 Task: Check the sale-to-list ratio of 1 half bathroom in the last 1 year.
Action: Mouse moved to (929, 229)
Screenshot: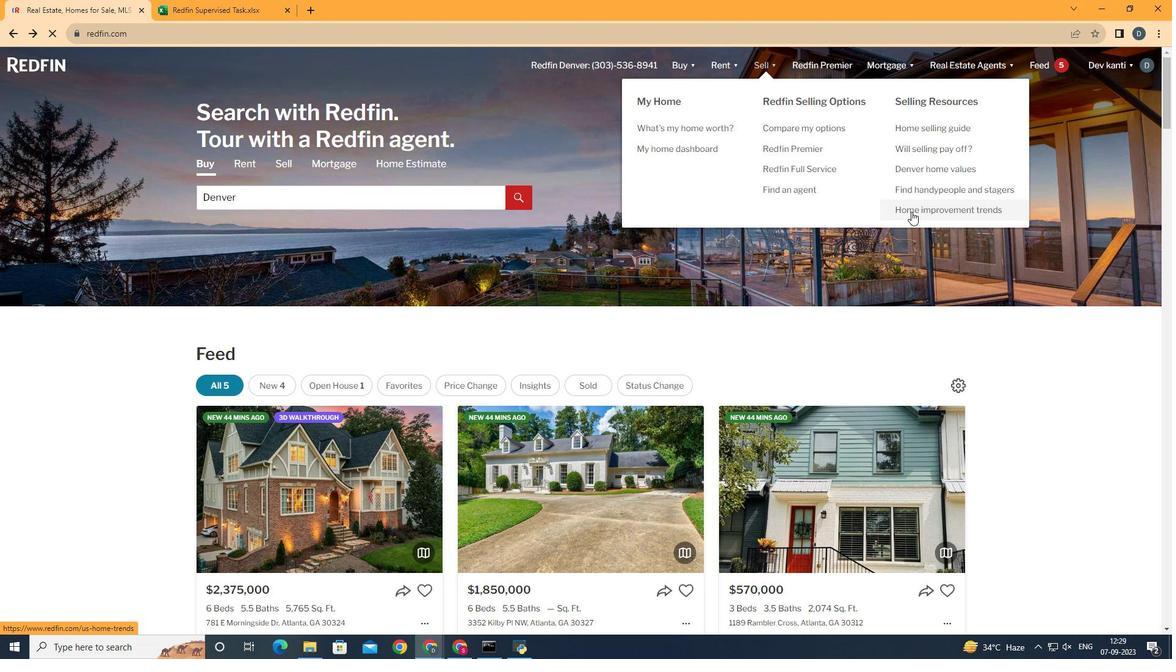 
Action: Mouse pressed left at (929, 229)
Screenshot: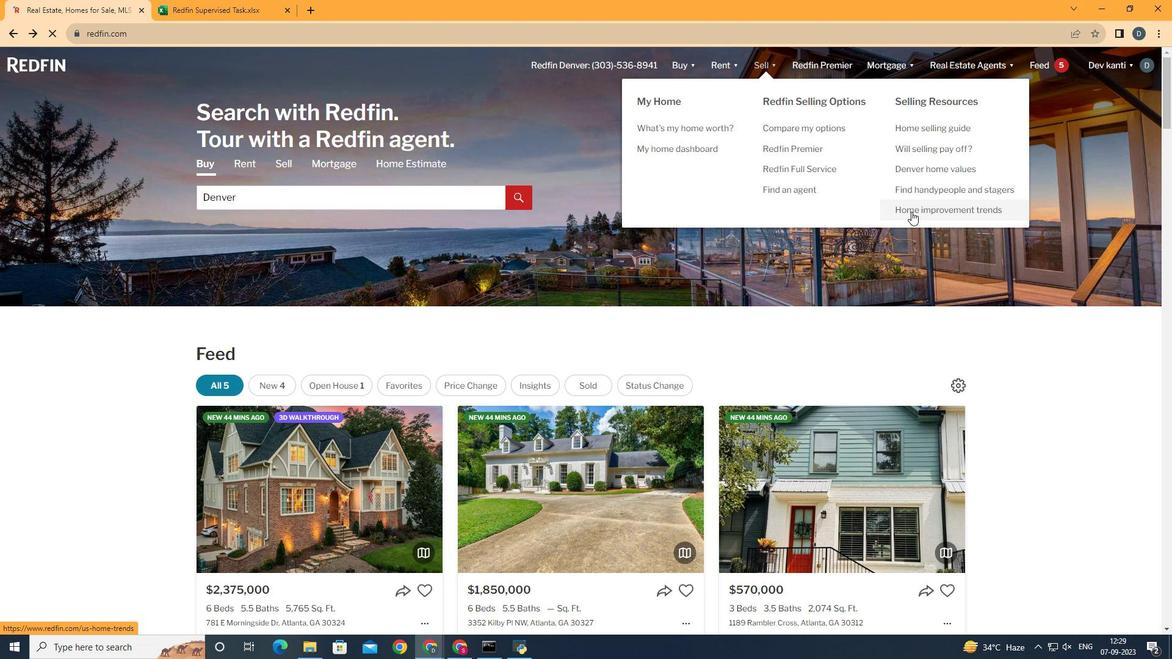 
Action: Mouse moved to (313, 255)
Screenshot: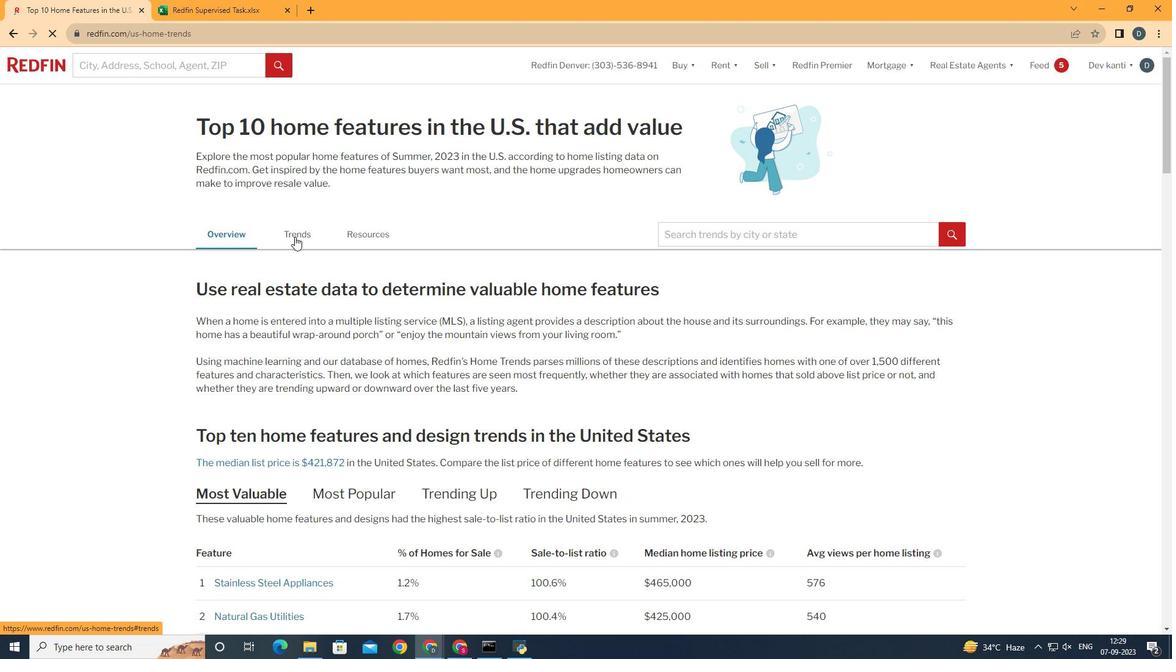 
Action: Mouse pressed left at (313, 255)
Screenshot: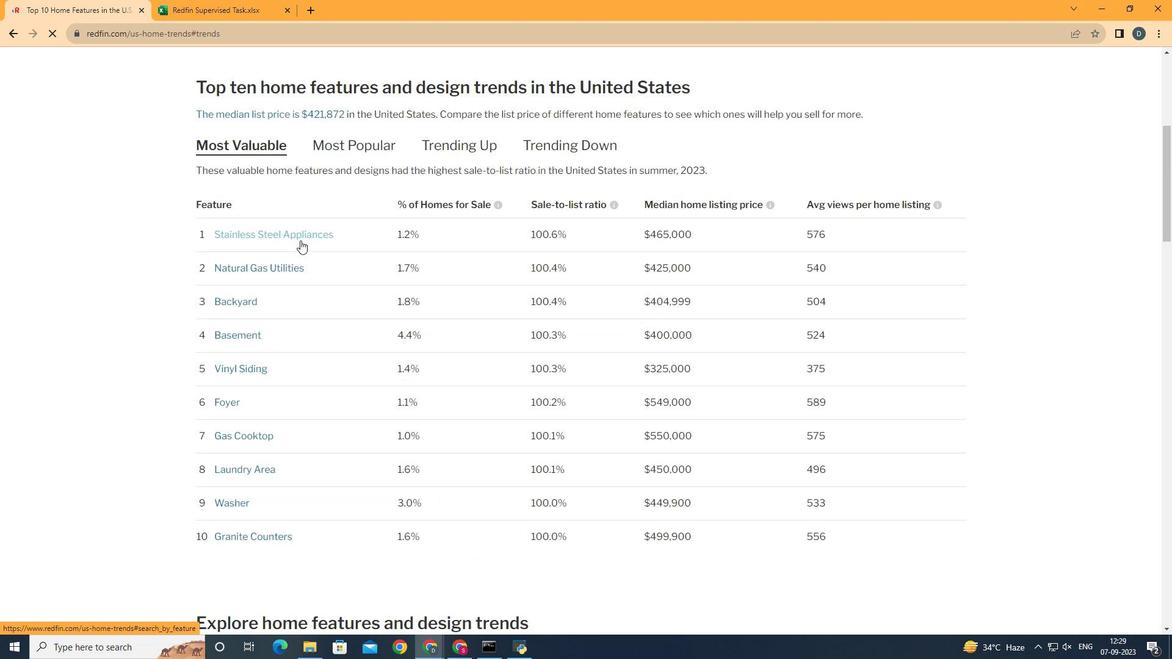 
Action: Mouse moved to (633, 345)
Screenshot: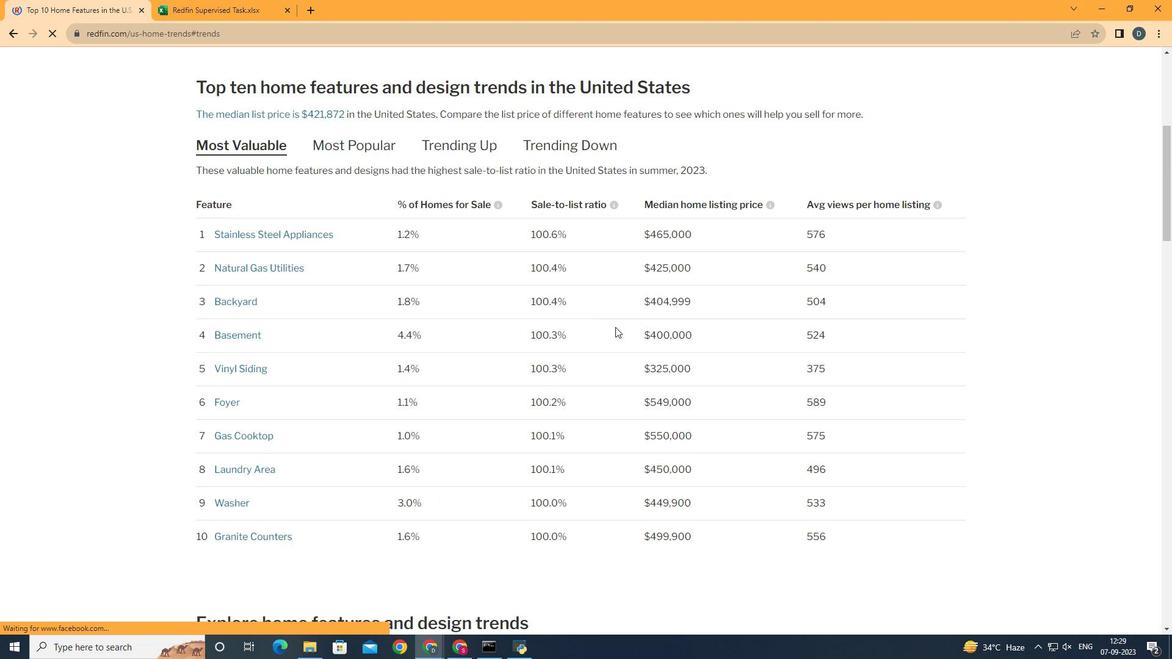 
Action: Mouse scrolled (633, 344) with delta (0, 0)
Screenshot: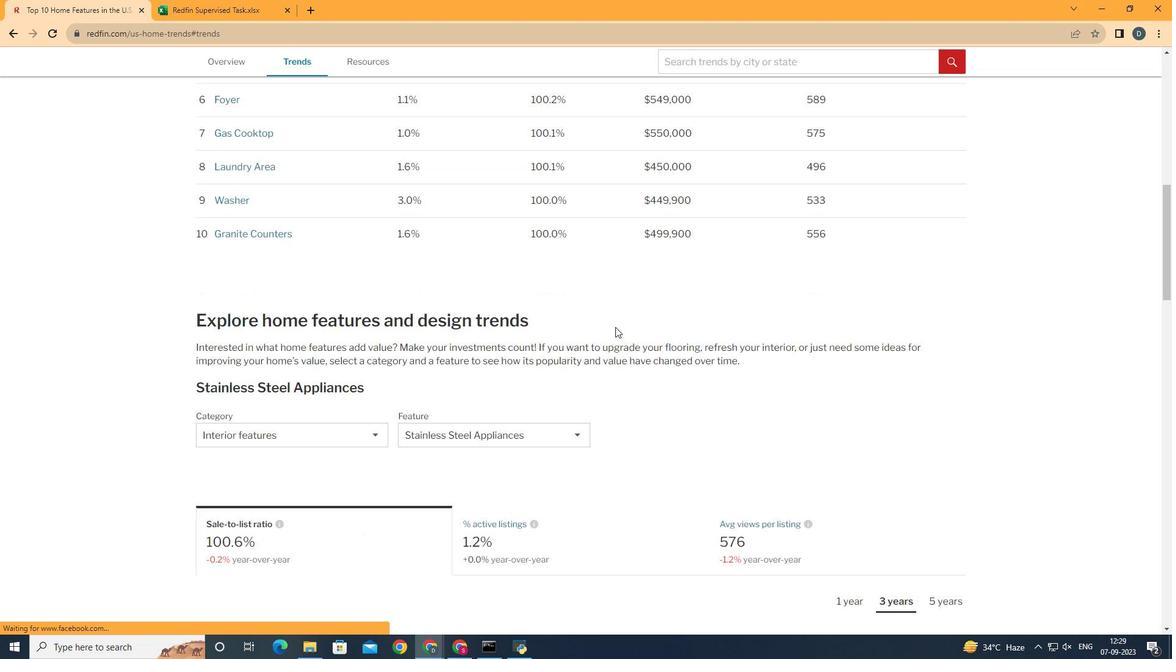 
Action: Mouse scrolled (633, 344) with delta (0, 0)
Screenshot: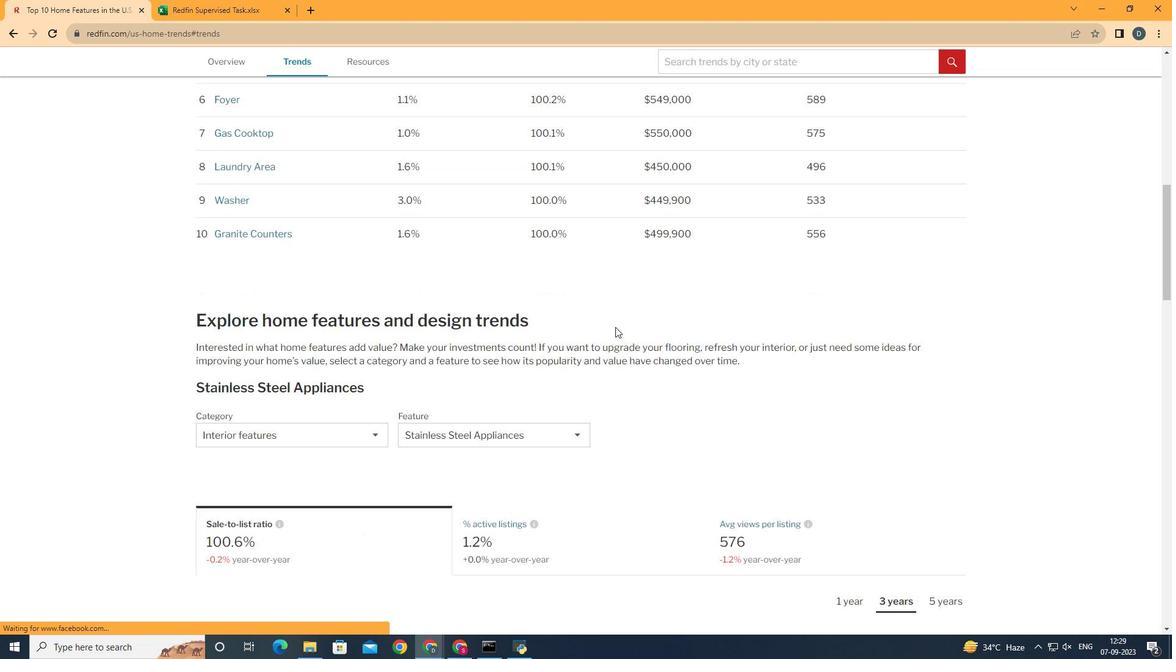 
Action: Mouse scrolled (633, 344) with delta (0, 0)
Screenshot: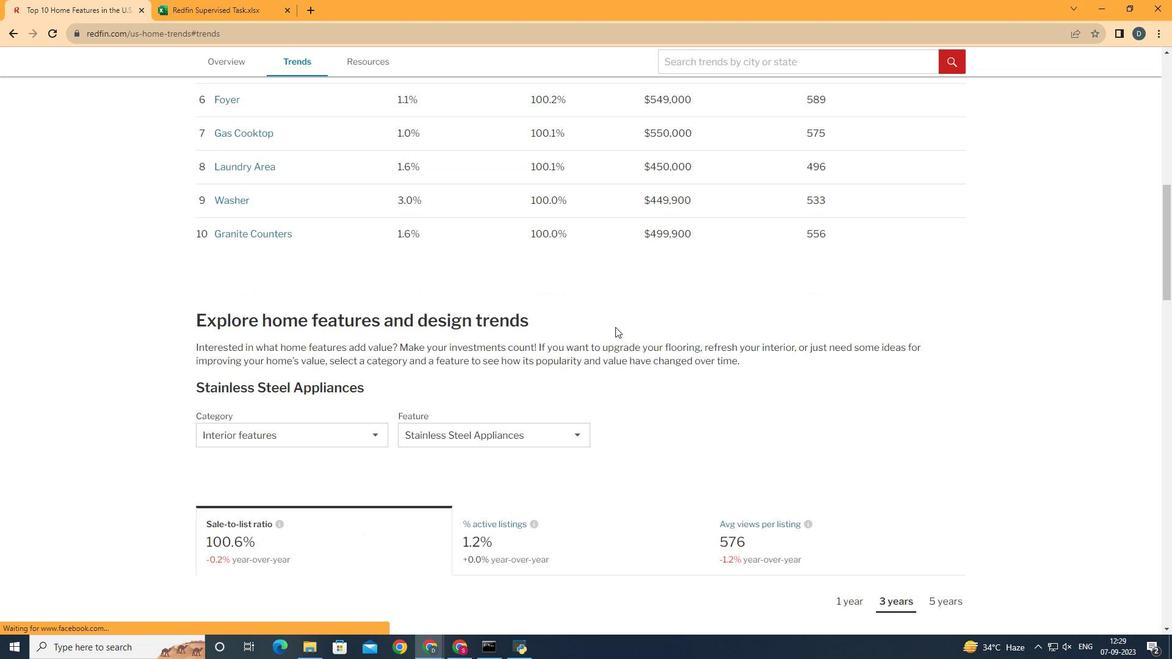 
Action: Mouse scrolled (633, 344) with delta (0, 0)
Screenshot: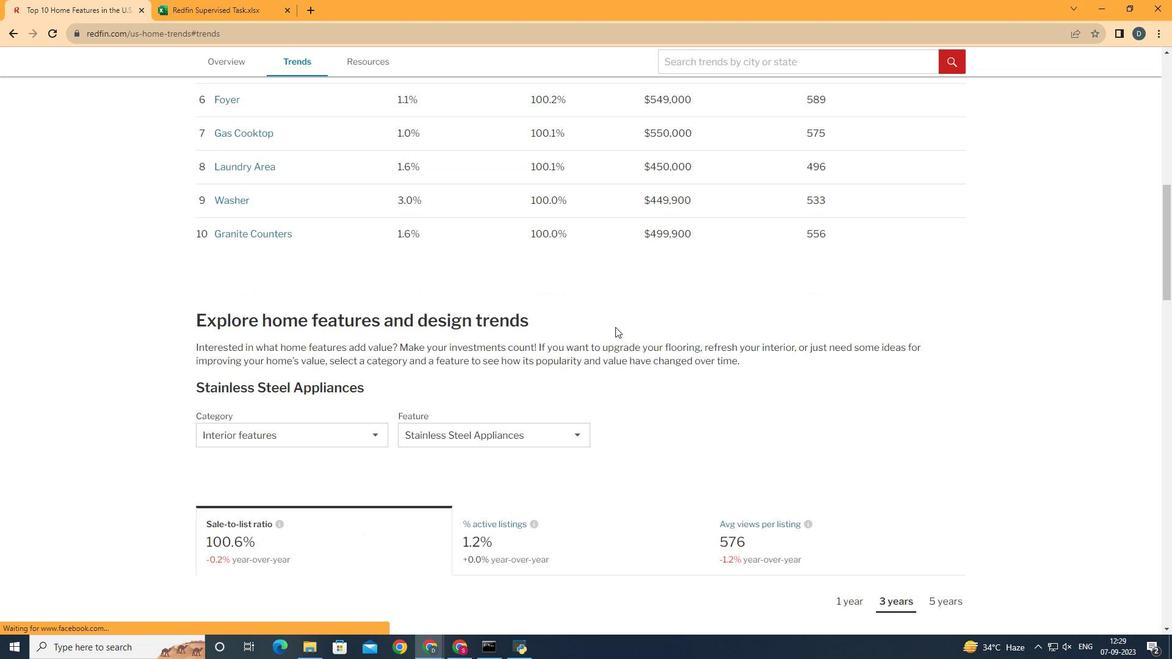 
Action: Mouse scrolled (633, 344) with delta (0, 0)
Screenshot: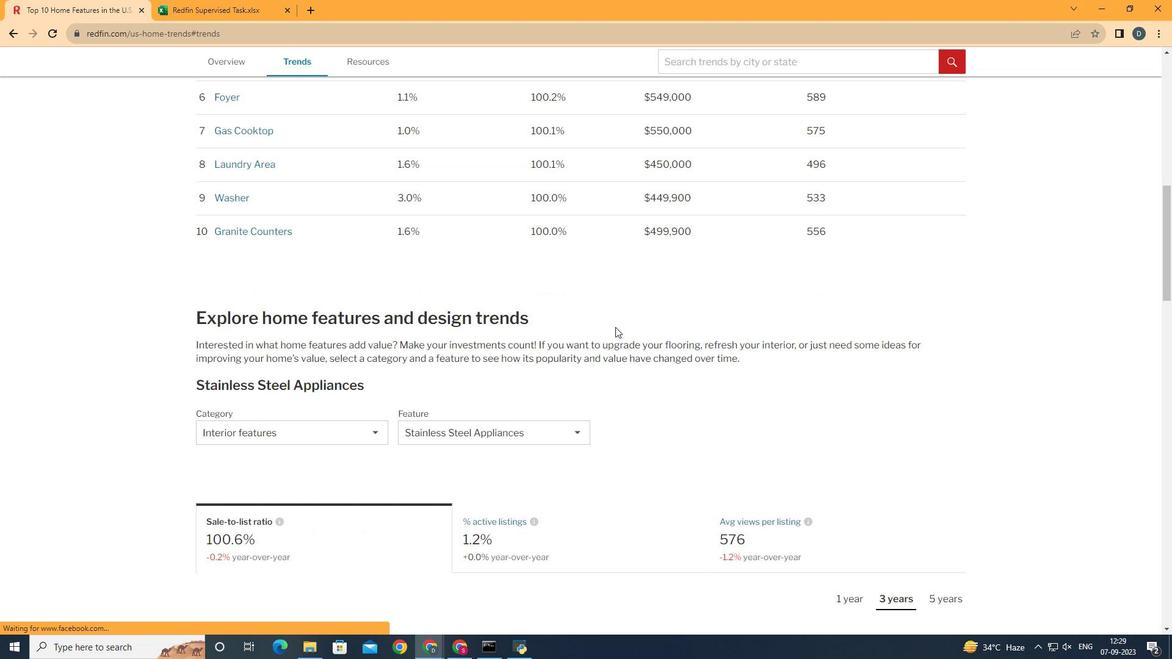 
Action: Mouse scrolled (633, 344) with delta (0, 0)
Screenshot: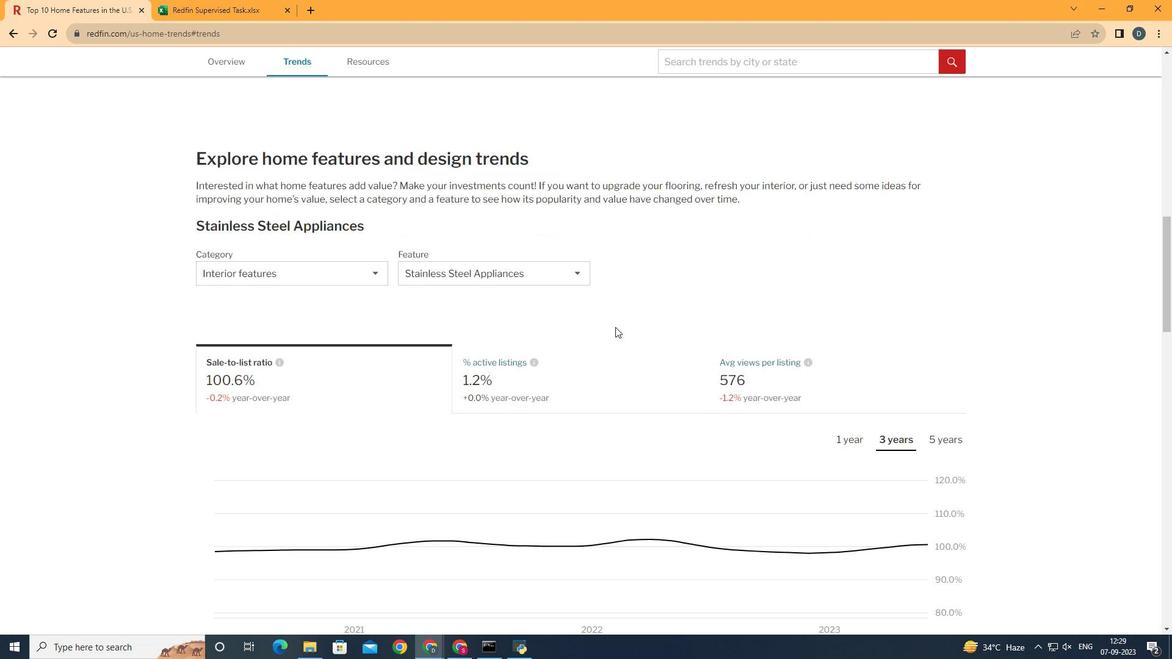 
Action: Mouse scrolled (633, 344) with delta (0, 0)
Screenshot: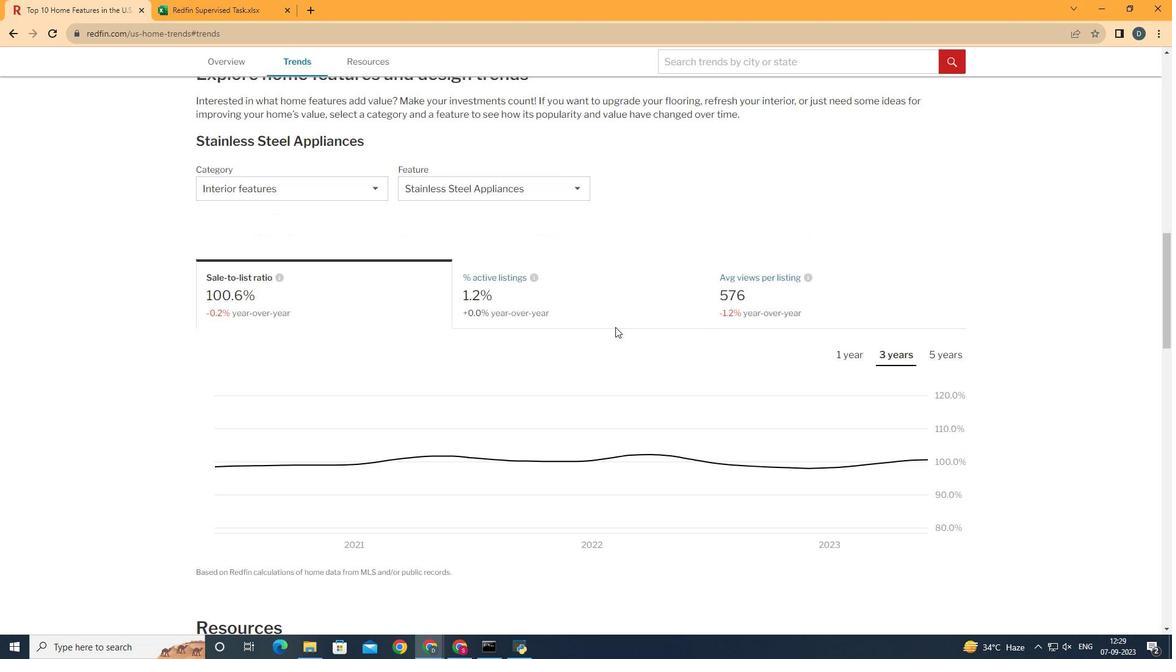 
Action: Mouse scrolled (633, 344) with delta (0, 0)
Screenshot: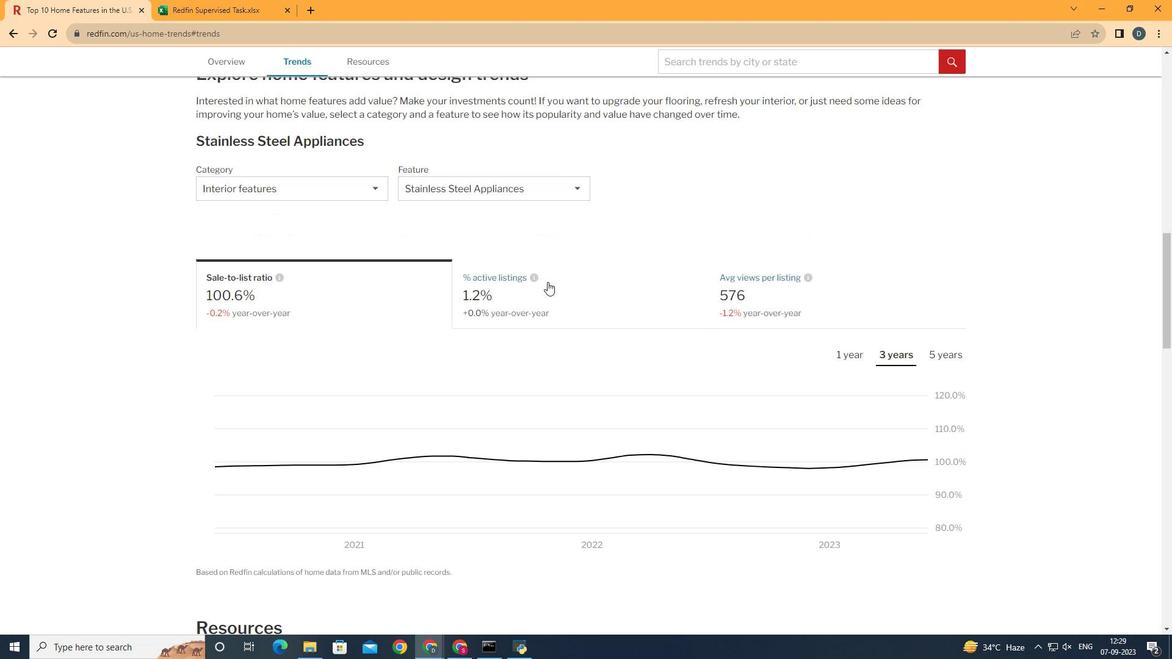 
Action: Mouse scrolled (633, 344) with delta (0, 0)
Screenshot: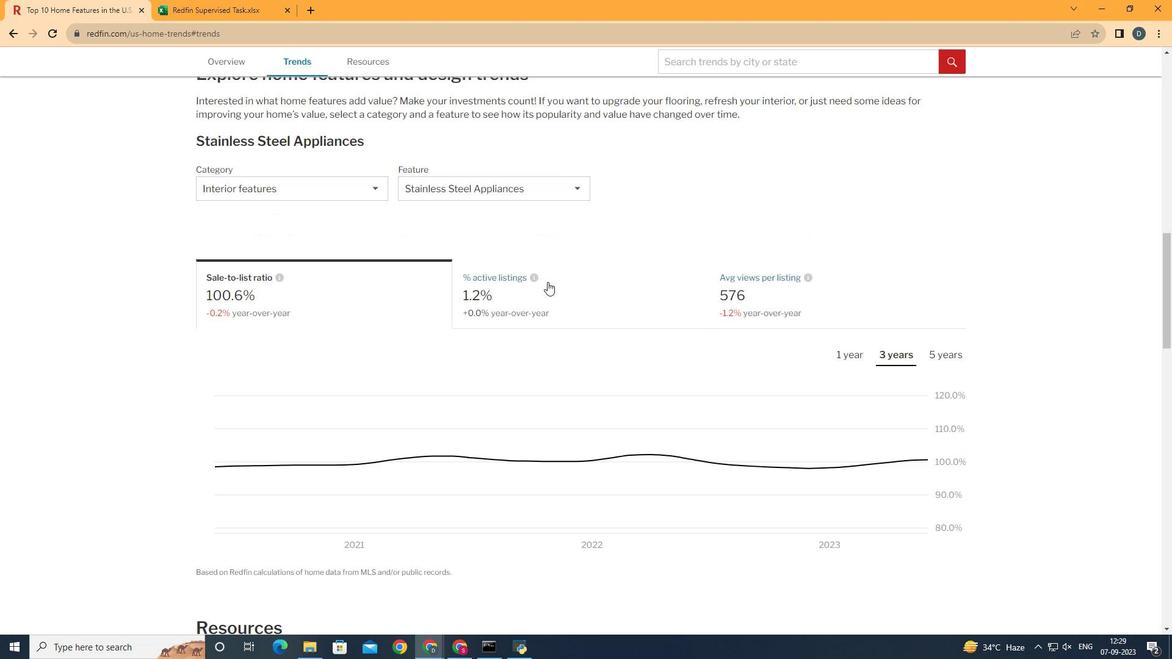 
Action: Mouse moved to (309, 208)
Screenshot: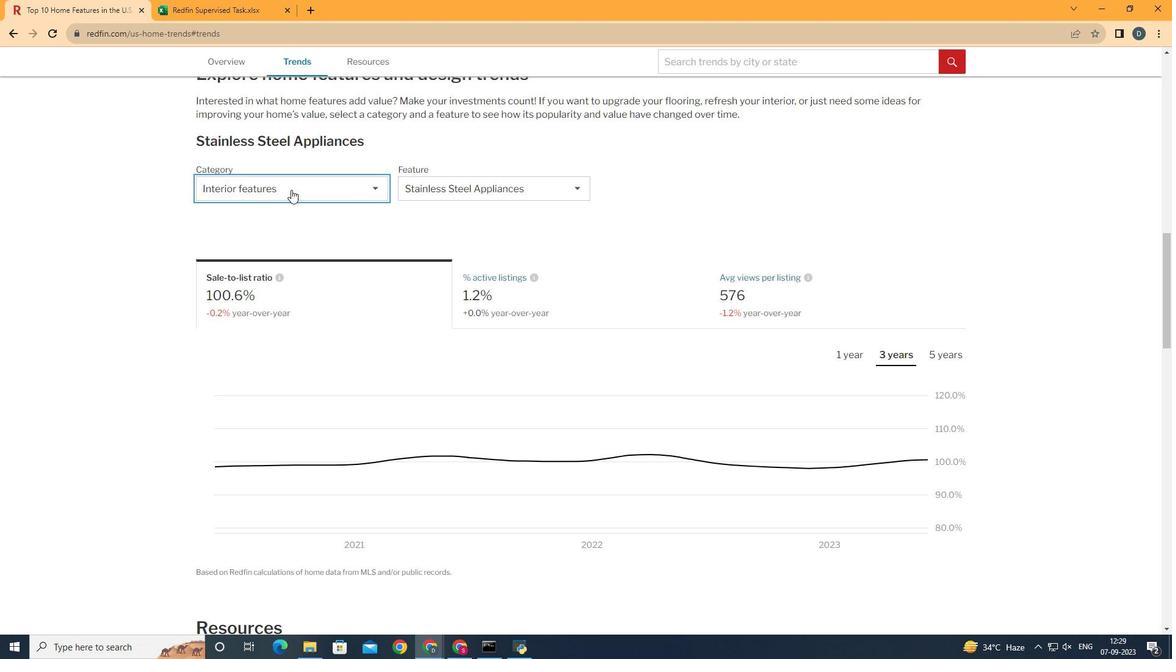 
Action: Mouse pressed left at (309, 208)
Screenshot: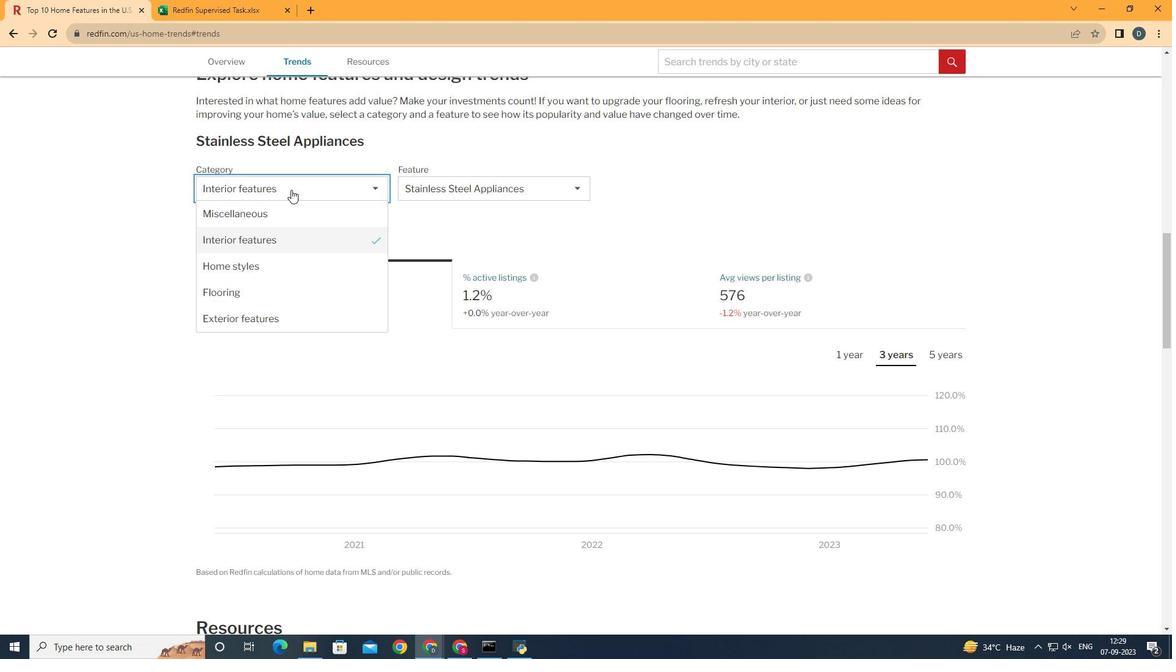 
Action: Mouse moved to (321, 261)
Screenshot: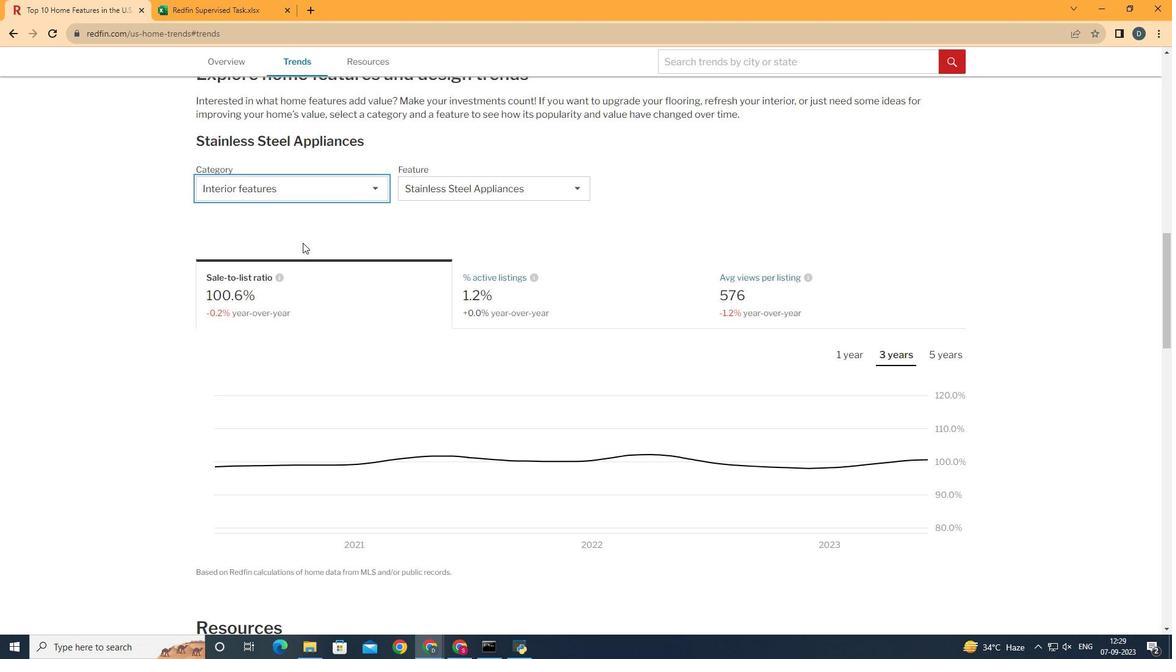 
Action: Mouse pressed left at (321, 261)
Screenshot: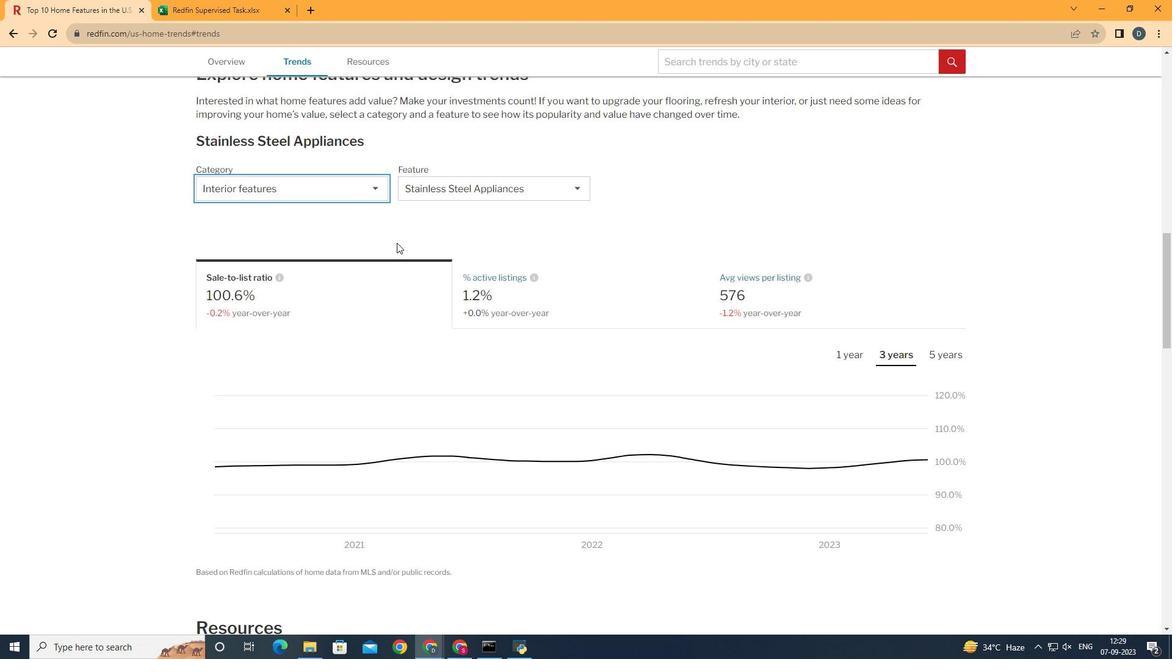 
Action: Mouse moved to (580, 223)
Screenshot: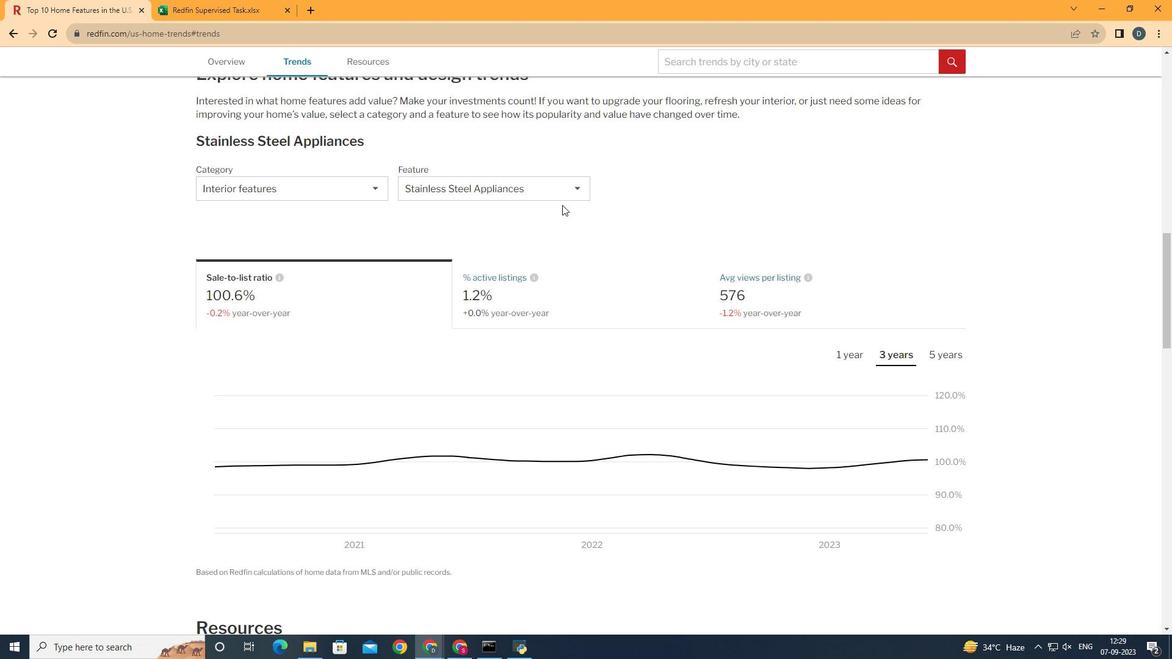 
Action: Mouse pressed left at (580, 223)
Screenshot: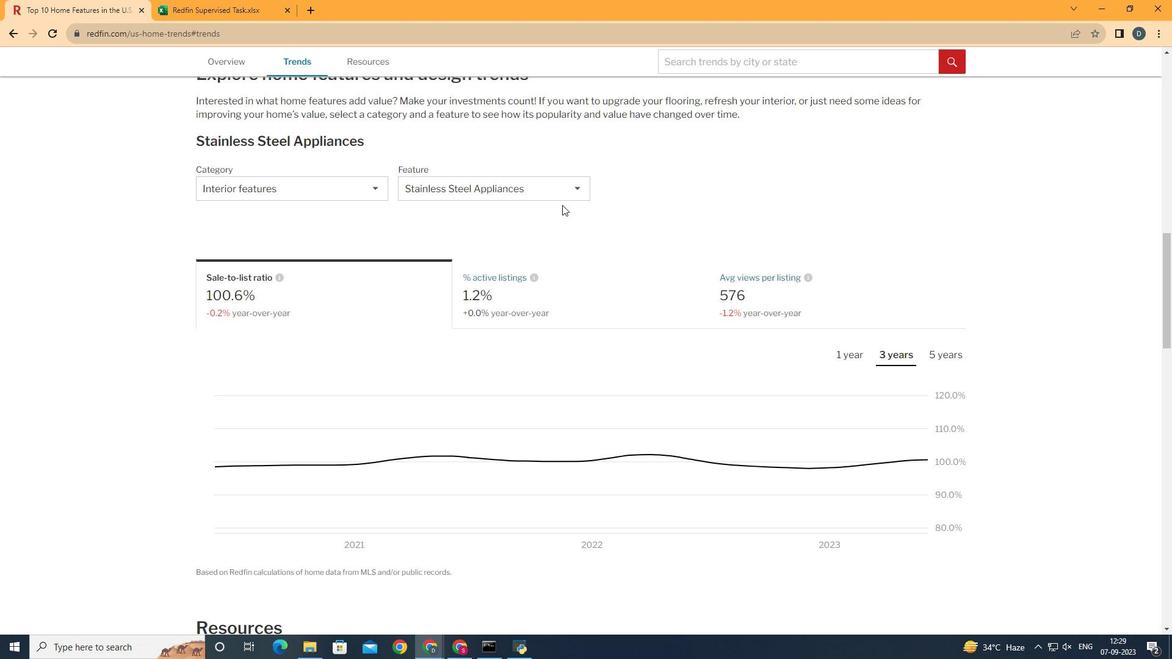 
Action: Mouse moved to (586, 211)
Screenshot: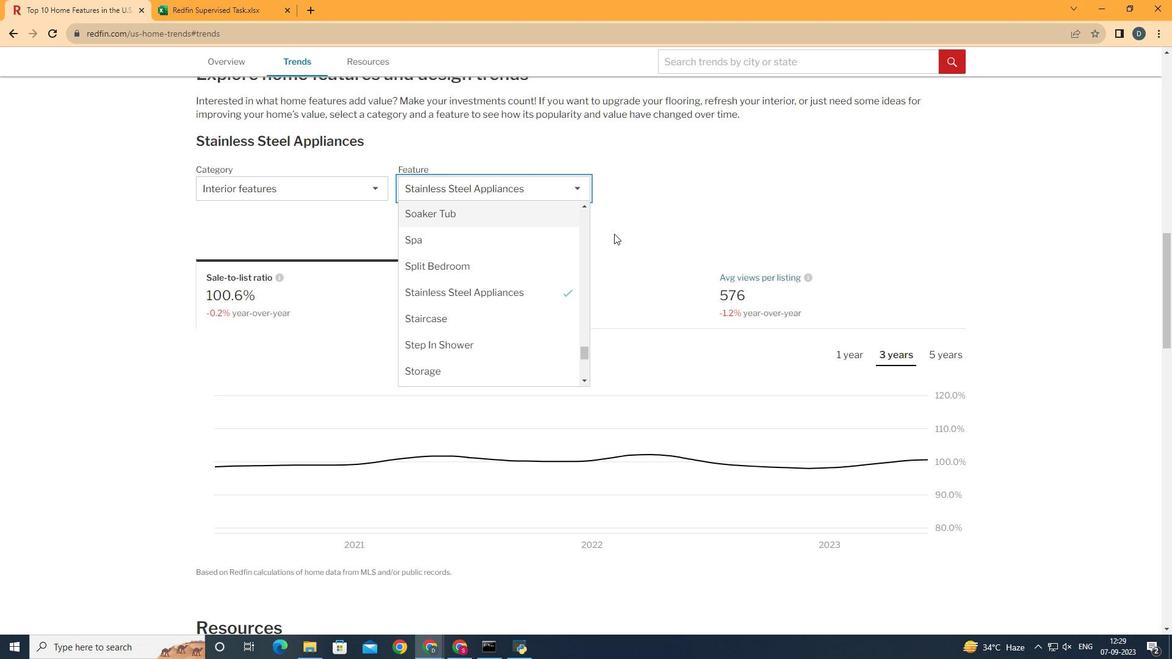 
Action: Mouse pressed left at (586, 211)
Screenshot: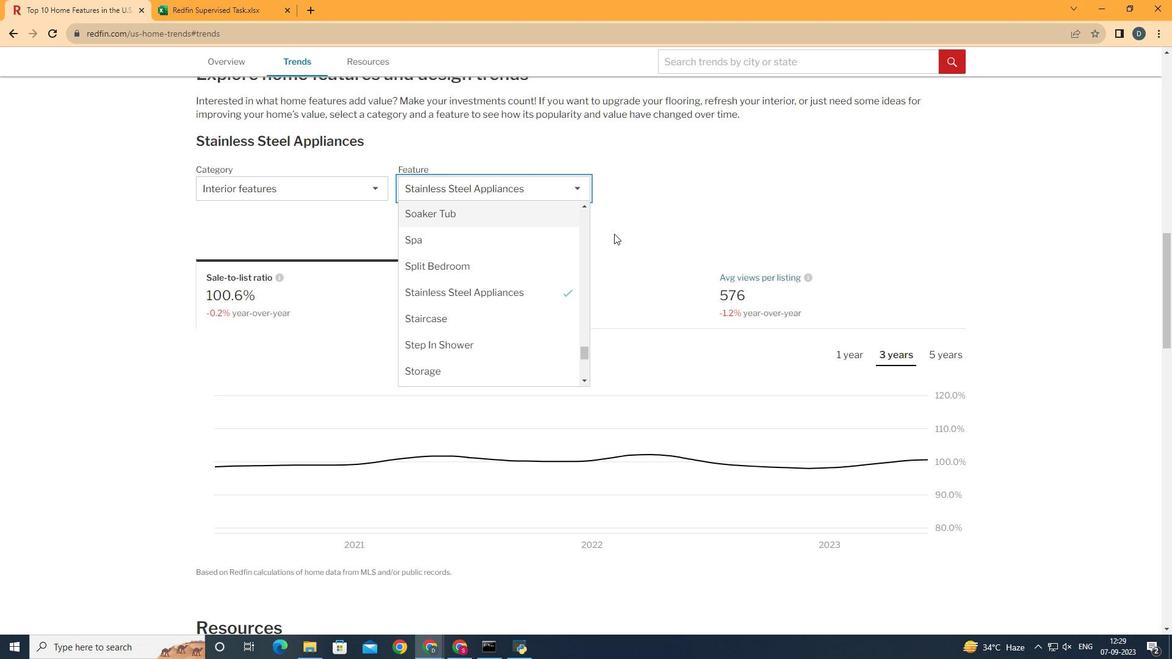 
Action: Mouse moved to (598, 373)
Screenshot: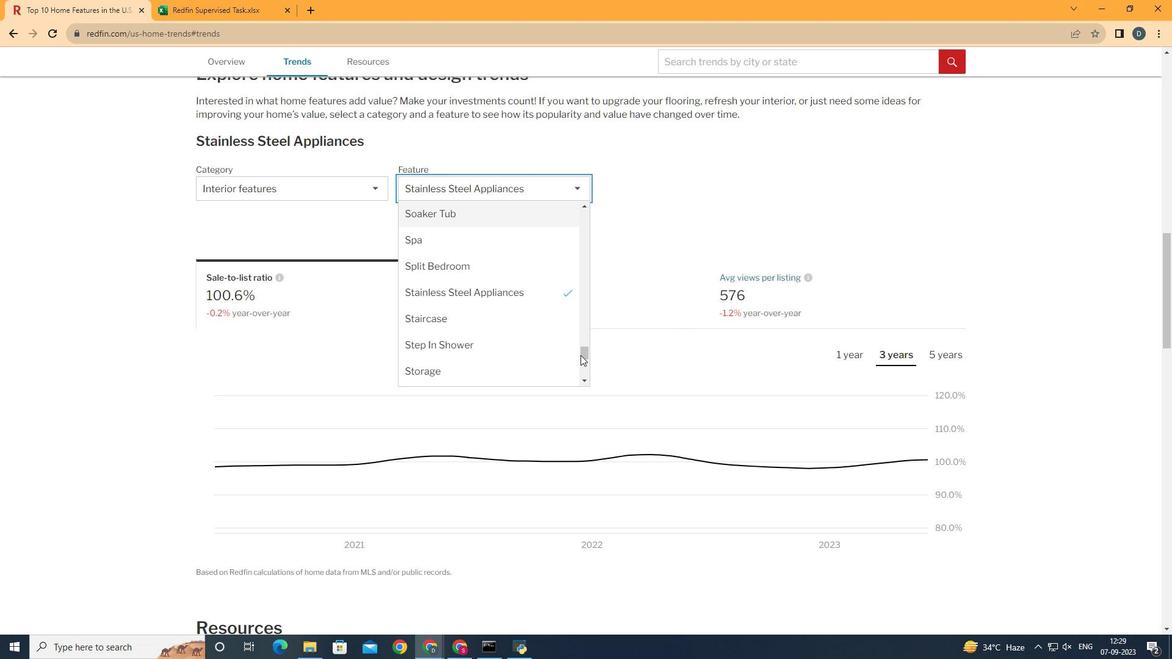 
Action: Mouse pressed left at (598, 373)
Screenshot: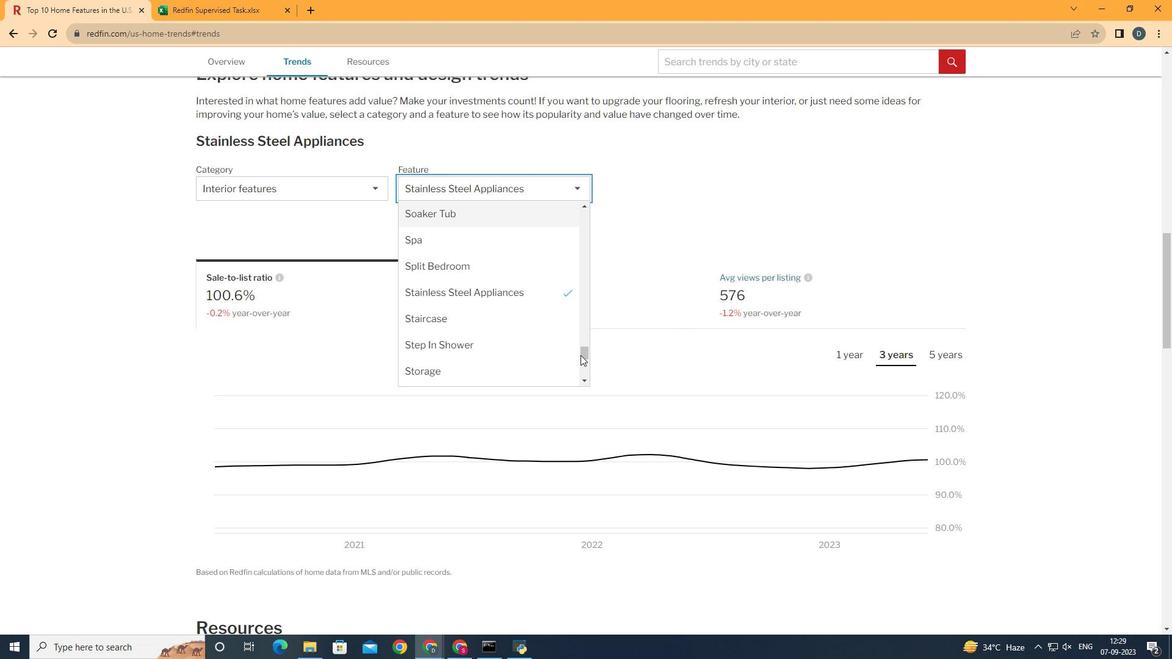 
Action: Mouse moved to (521, 264)
Screenshot: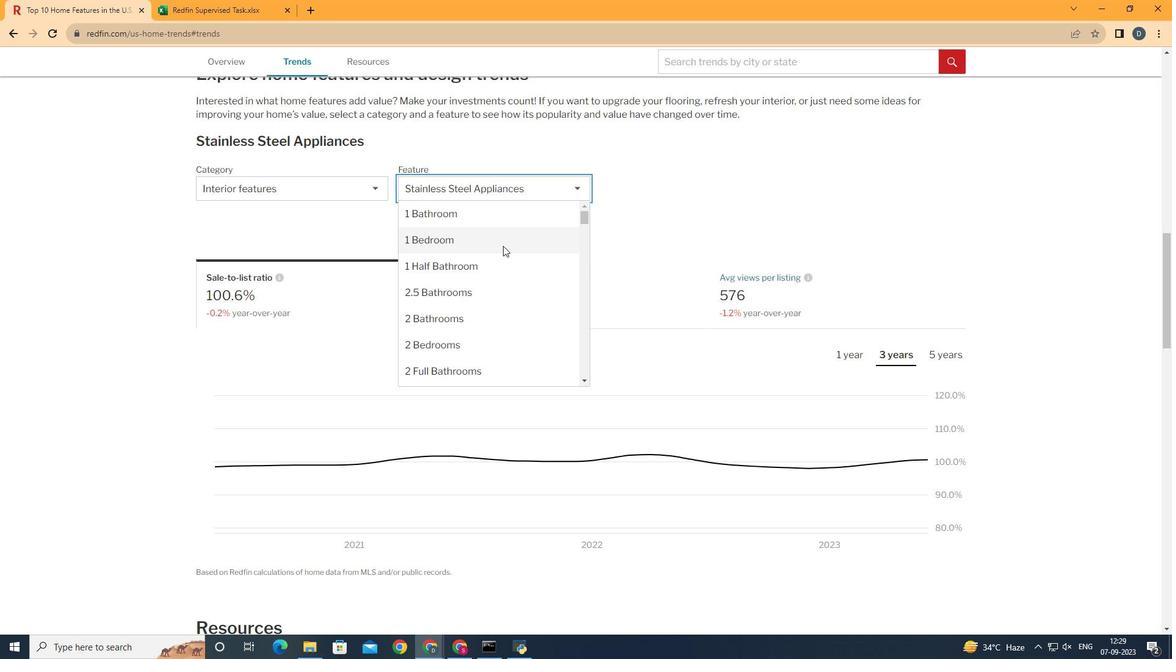 
Action: Mouse pressed left at (521, 264)
Screenshot: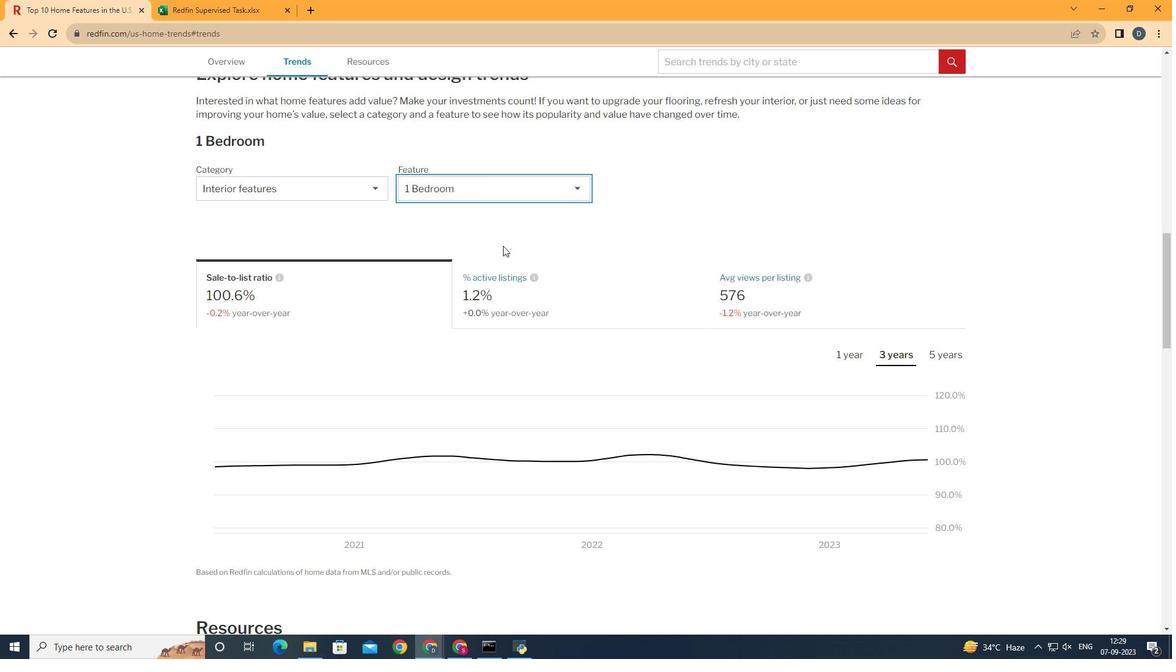 
Action: Mouse moved to (512, 208)
Screenshot: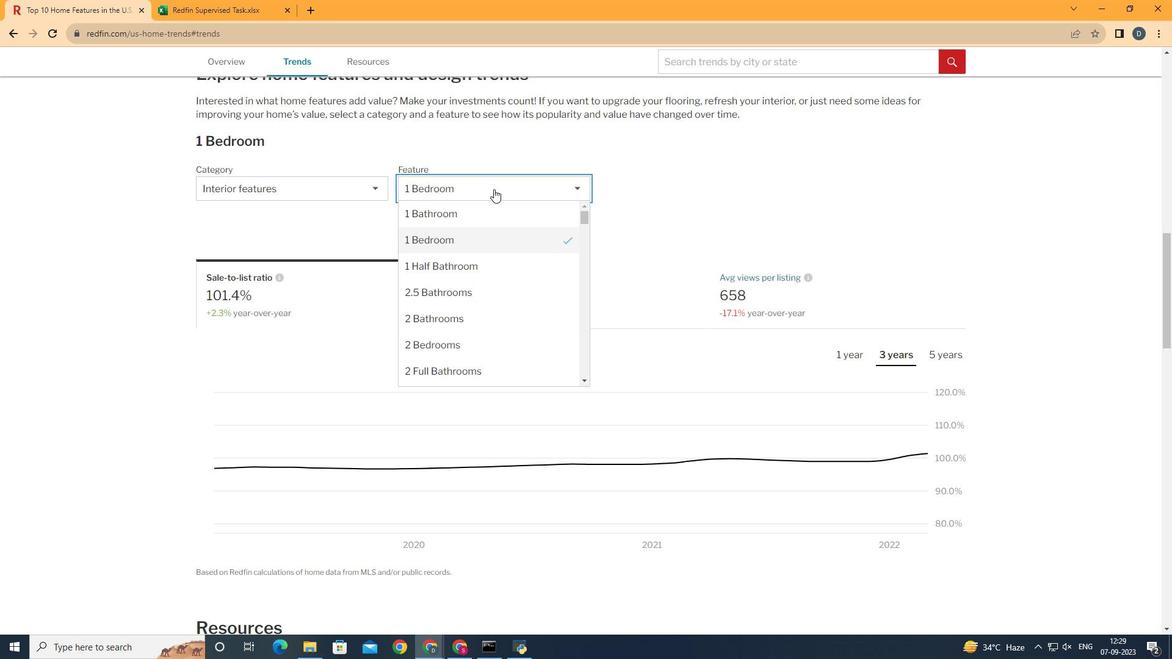 
Action: Mouse pressed left at (512, 208)
Screenshot: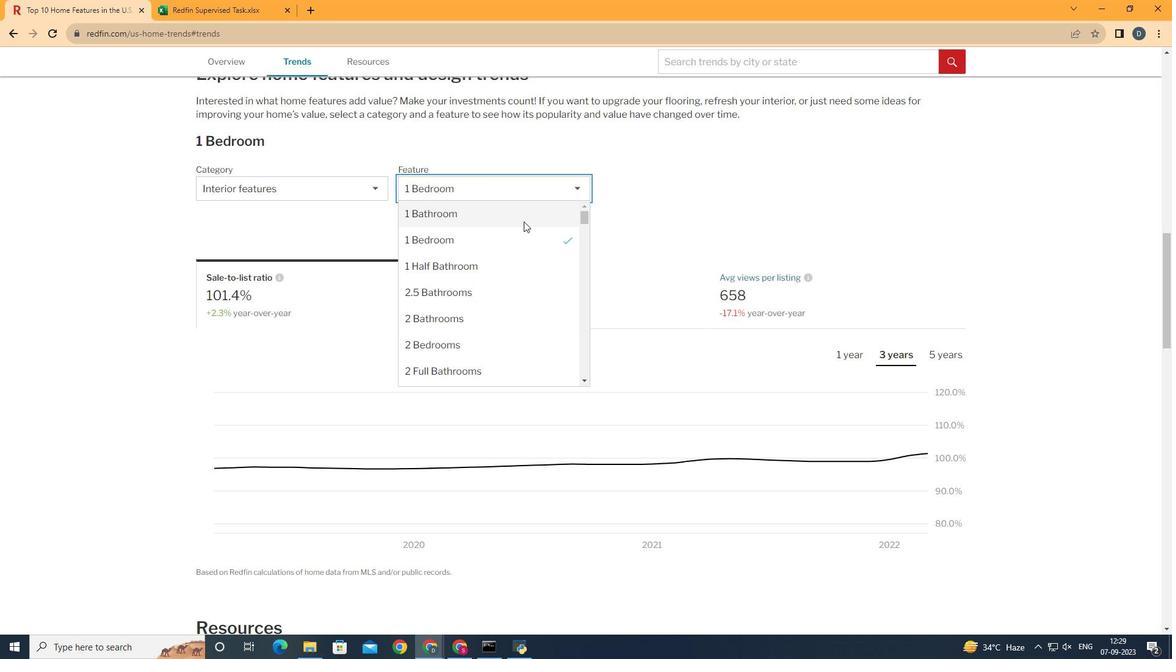 
Action: Mouse moved to (550, 287)
Screenshot: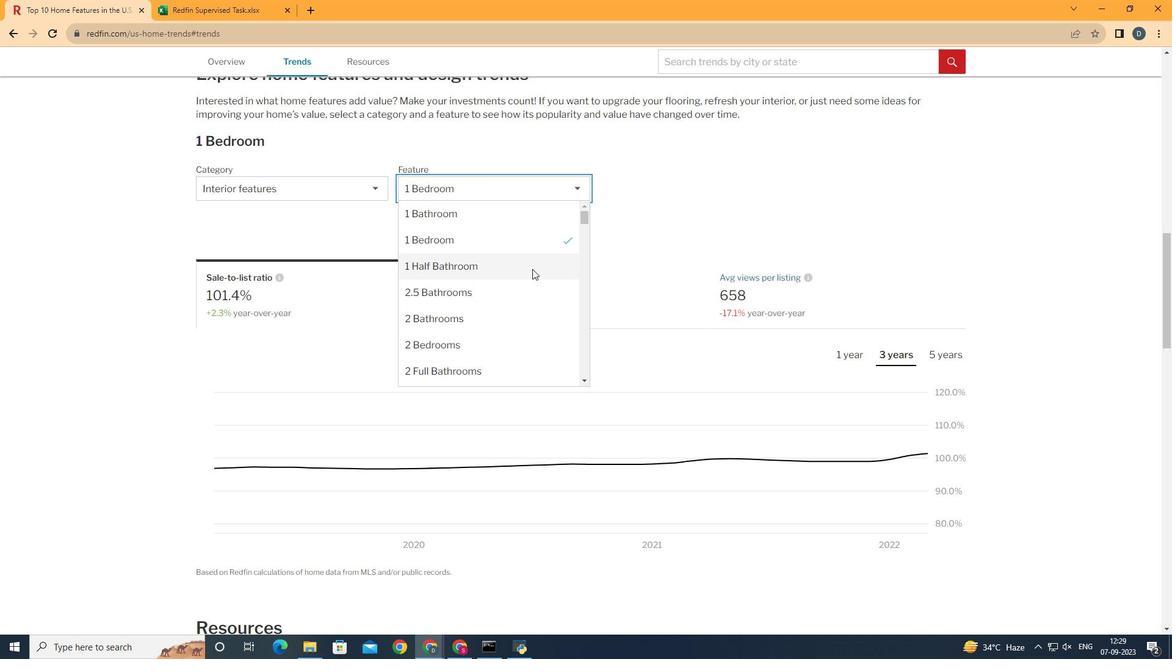 
Action: Mouse pressed left at (550, 287)
Screenshot: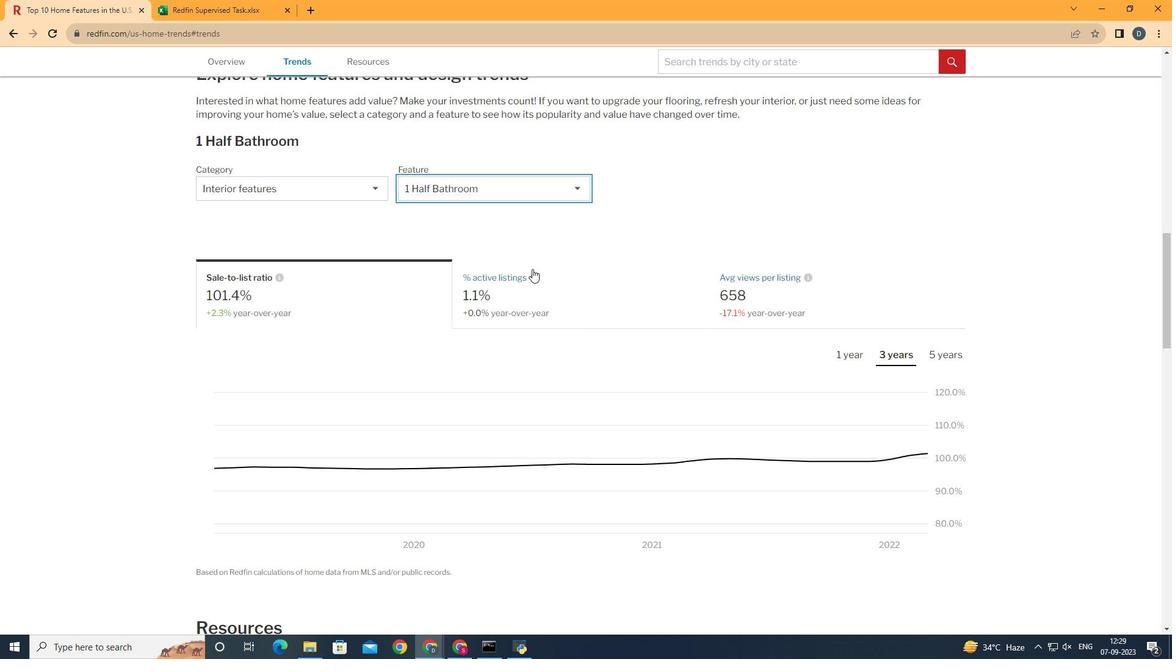 
Action: Mouse moved to (361, 320)
Screenshot: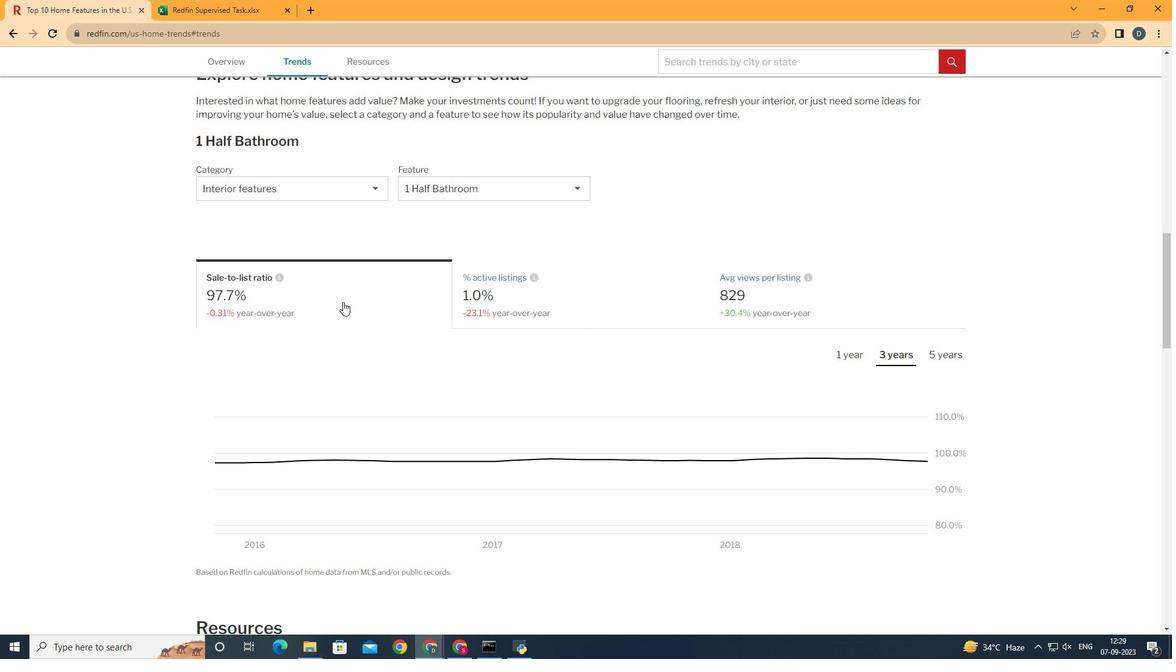 
Action: Mouse pressed left at (361, 320)
Screenshot: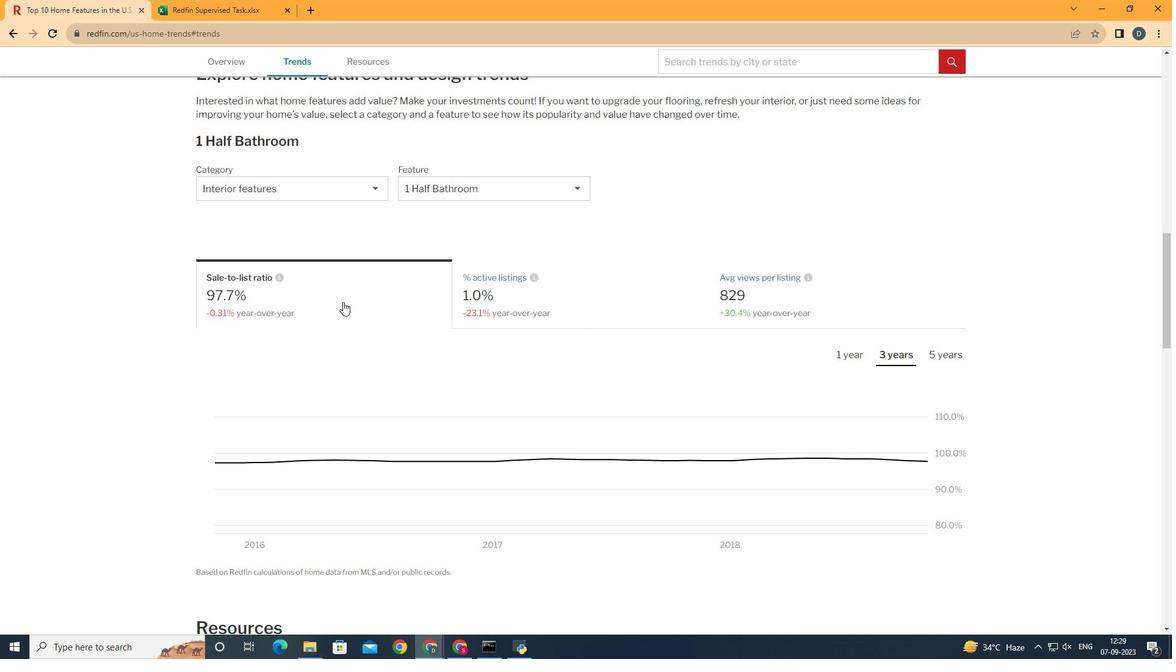 
Action: Mouse moved to (859, 376)
Screenshot: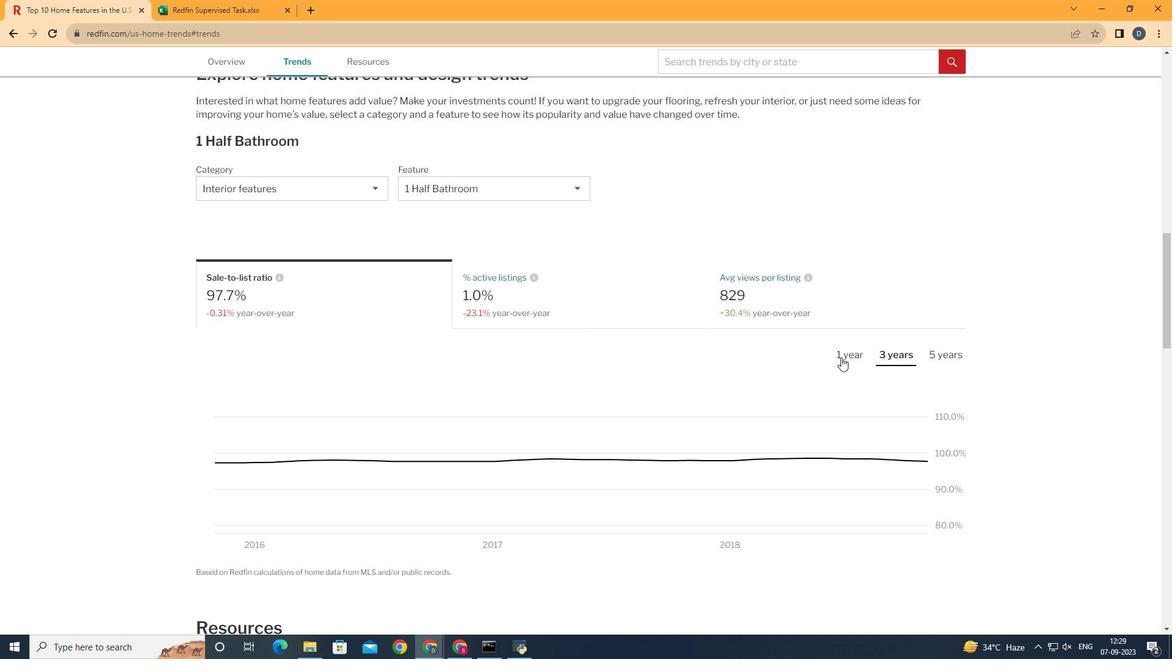 
Action: Mouse pressed left at (859, 376)
Screenshot: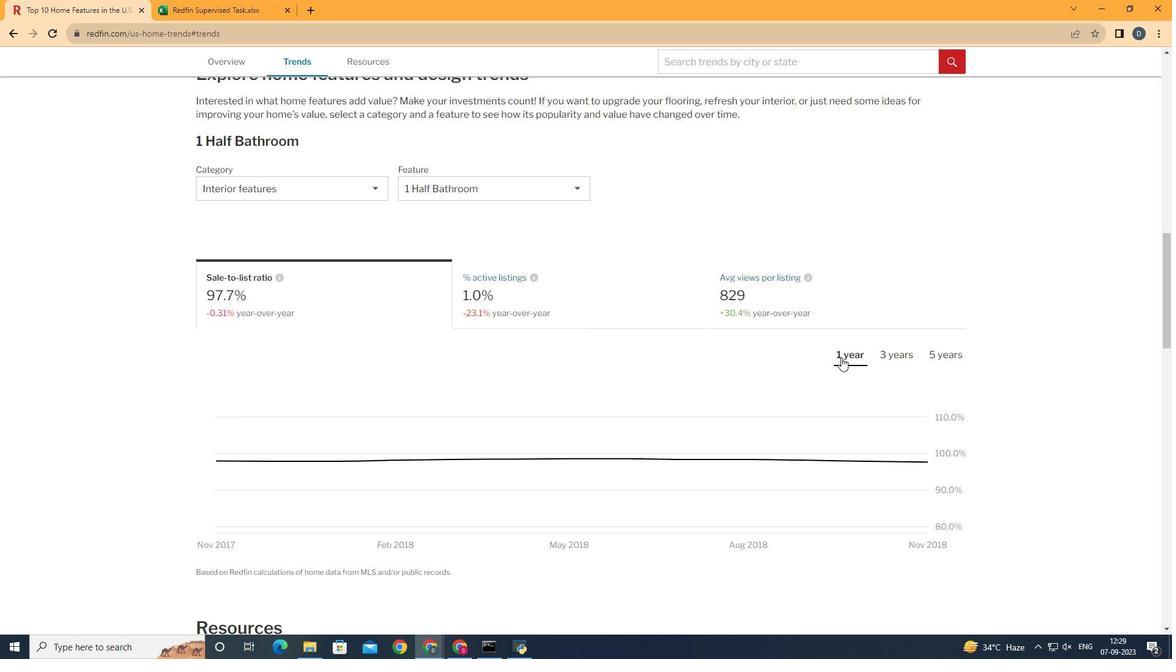 
Action: Mouse moved to (959, 496)
Screenshot: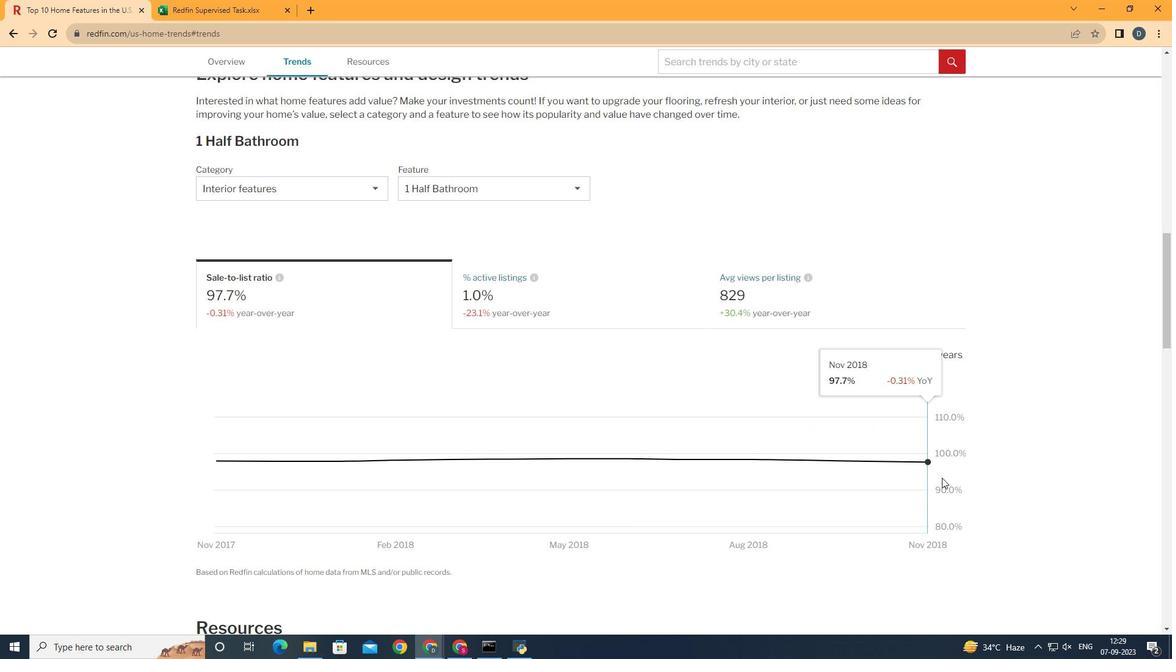 
